 Task: Open an excel sheet with  and write heading  Product price data  Add product name:-  ' TOMS Shoe, UGG Shoe, Wolverine Shoe, Z-Coil Shoe, Adidas shoe, Gucci T-shirt, Louis Vuitton bag, Zara Shirt, H&M jeans, Chanel perfume. ' in October Last week sales are  5000 to 5050. product price in between:-  5000 to 10000. Save page analysisSalesByCategory
Action: Mouse moved to (71, 184)
Screenshot: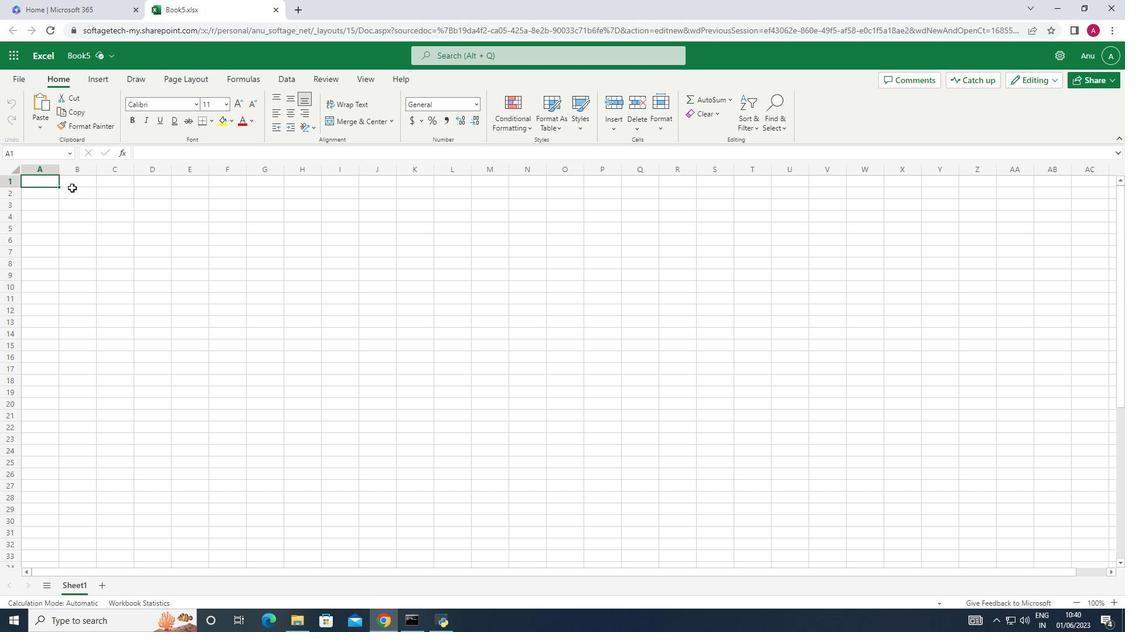 
Action: Mouse pressed left at (71, 184)
Screenshot: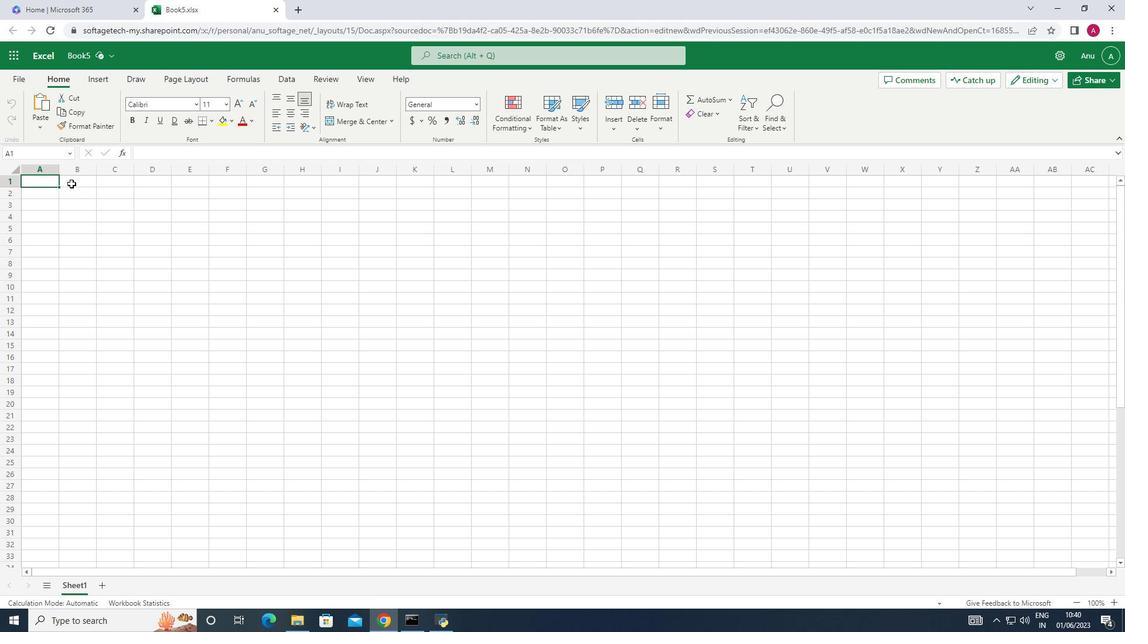 
Action: Key pressed <Key.shift>Product<Key.space><Key.shift>Price<Key.space><Key.shift>Data
Screenshot: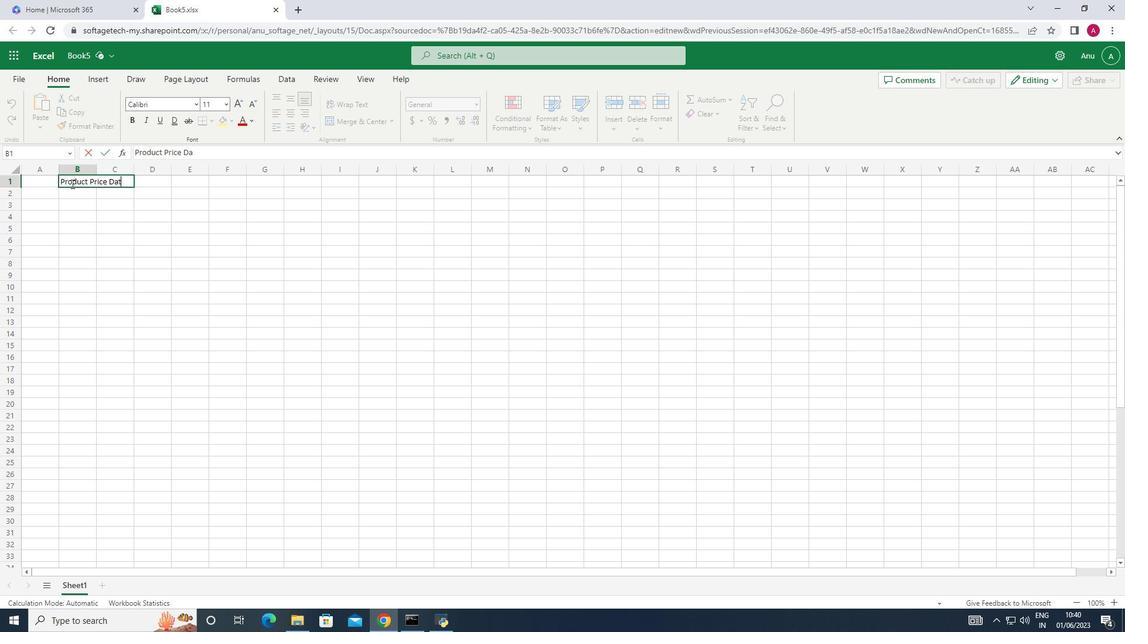 
Action: Mouse moved to (32, 195)
Screenshot: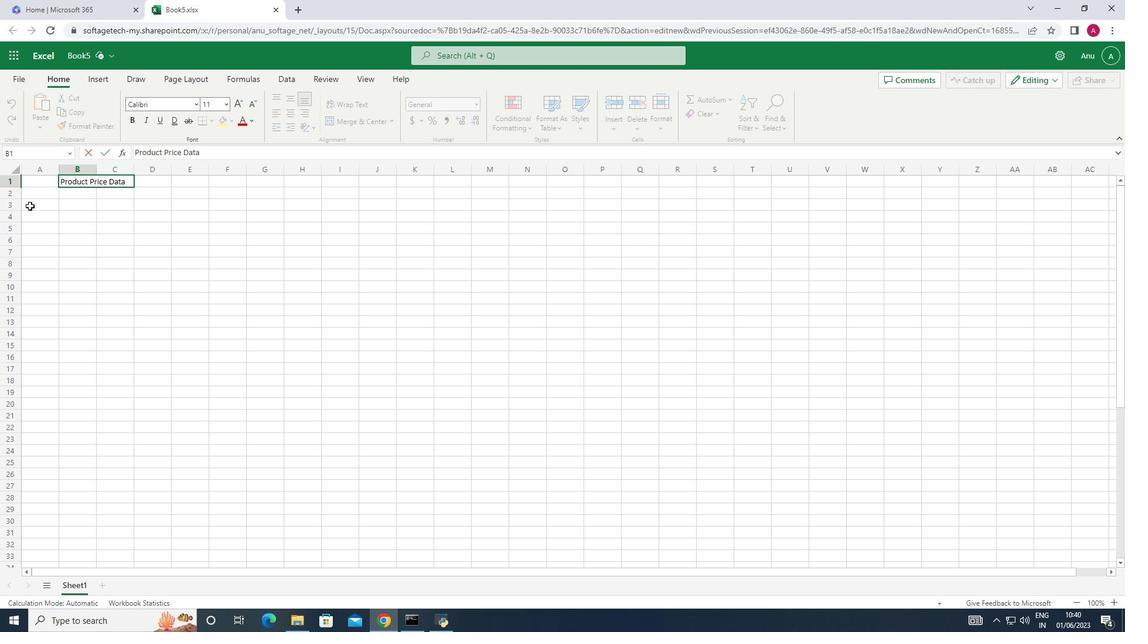 
Action: Mouse pressed left at (32, 195)
Screenshot: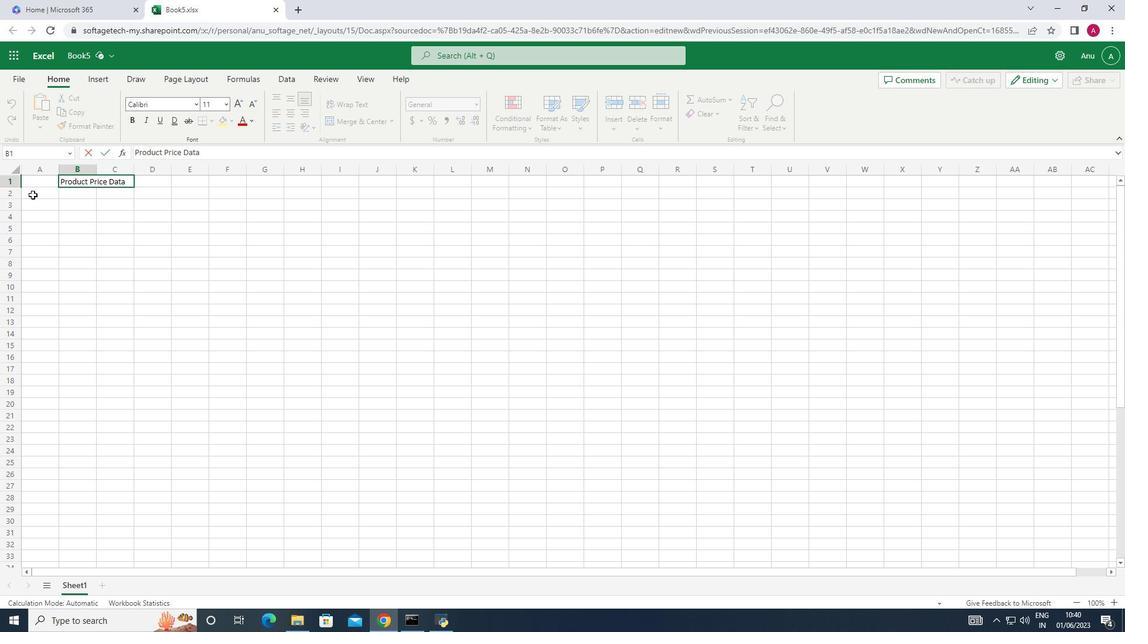 
Action: Key pressed <Key.shift>Product<Key.space><Key.shift>Name<Key.down><Key.shift>TOMS<Key.space><Key.shift>Shoe<Key.down><Key.shift_r>Ugg<Key.backspace><Key.backspace><Key.shift><Key.shift><Key.shift><Key.shift><Key.shift><Key.shift>GG<Key.shift><Key.shift><Key.shift><Key.shift><Key.shift><Key.shift><Key.shift><Key.shift><Key.shift><Key.shift><Key.shift><Key.shift><Key.shift><Key.shift><Key.shift><Key.shift><Key.shift><Key.shift><Key.shift><Key.shift><Key.shift><Key.shift><Key.shift><Key.shift><Key.shift><Key.shift><Key.shift><Key.shift><Key.shift><Key.shift><Key.shift><Key.shift><Key.shift><Key.space>SHOe<Key.backspace><Key.backspace><Key.backspace>hoe<Key.down><Key.shift><Key.shift><Key.shift><Key.shift><Key.shift><Key.shift><Key.shift><Key.shift><Key.shift>Wolverine<Key.space><Key.shift>Shoe<Key.down><Key.shift>Z-<Key.shift>Coil<Key.space><Key.shift>Shoe<Key.down><Key.shift>Adidas<Key.space><Key.shift>Shoe<Key.down><Key.shift>Gucci<Key.space><Key.shift>T-<Key.shift>Shirt<Key.down><Key.shift_r>Louis<Key.space><Key.shift>Vuitton<Key.space>bag<Key.down><Key.shift><Key.shift><Key.shift>Zara<Key.space><Key.shift>Shirt<Key.down><Key.shift_r><Key.shift_r><Key.shift_r><Key.shift_r><Key.shift_r><Key.shift_r><Key.shift_r><Key.shift_r><Key.shift_r>H<Key.shift><Key.shift><Key.shift><Key.shift><Key.shift><Key.shift><Key.shift><Key.shift><Key.shift><Key.shift><Key.shift><Key.shift><Key.shift><Key.shift><Key.shift><Key.shift><Key.shift><Key.shift><Key.shift><Key.shift><Key.shift><Key.shift><Key.shift><Key.shift><Key.shift><Key.shift><Key.shift><Key.shift><Key.shift><Key.shift><Key.shift><Key.shift><Key.shift><Key.shift><Key.shift><Key.shift><Key.shift><Key.shift><Key.shift><Key.shift><Key.shift><Key.shift><Key.shift><Key.shift><Key.shift><Key.shift><Key.shift><Key.shift><Key.shift><Key.shift>&<Key.shift_r>M<Key.space>jeans<Key.down><Key.shift>Chanel<Key.space>perfume
Screenshot: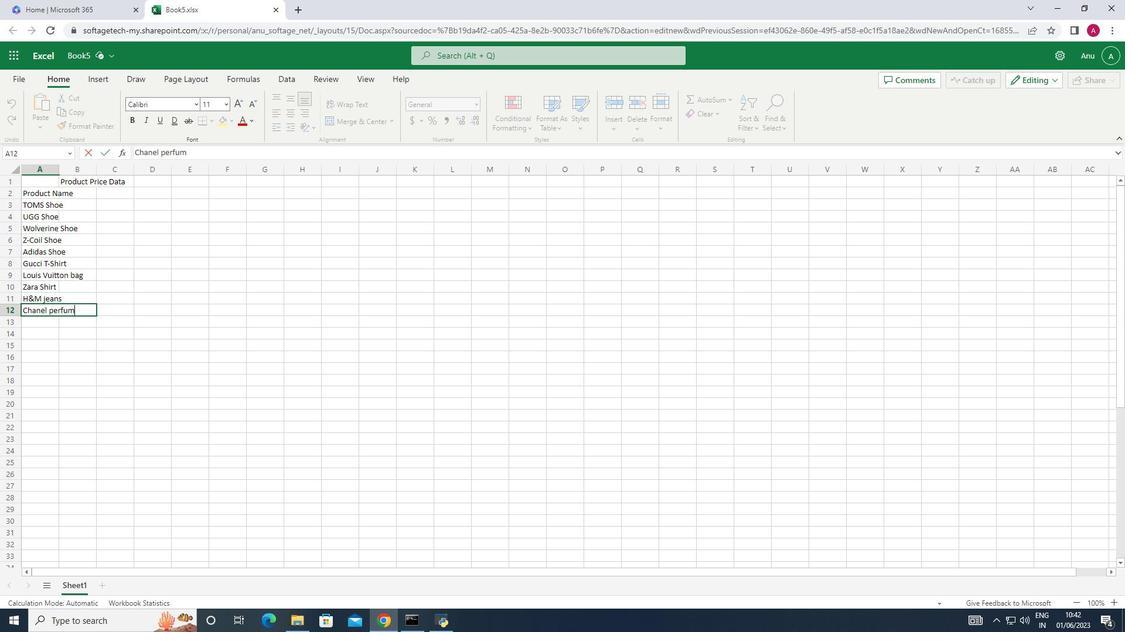 
Action: Mouse moved to (59, 169)
Screenshot: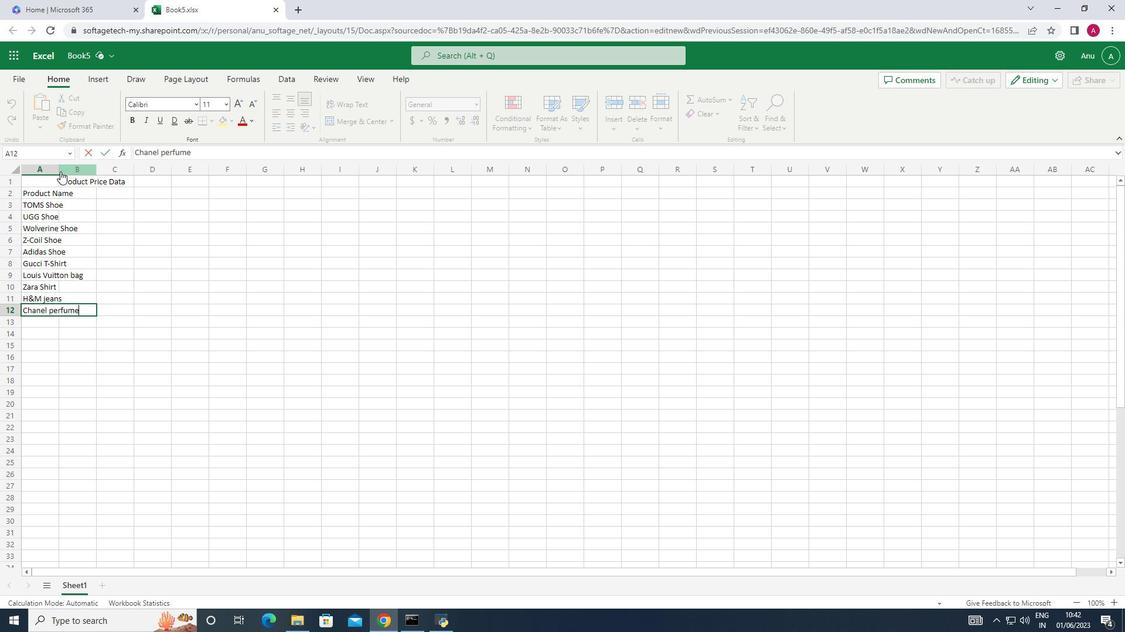 
Action: Mouse pressed left at (59, 169)
Screenshot: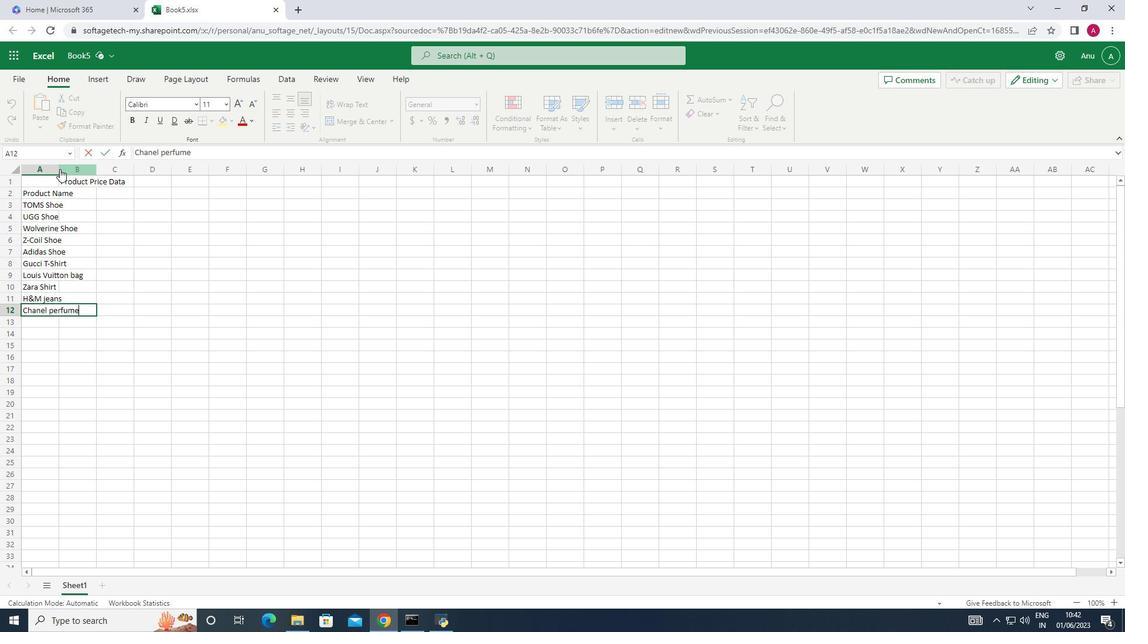
Action: Mouse moved to (57, 167)
Screenshot: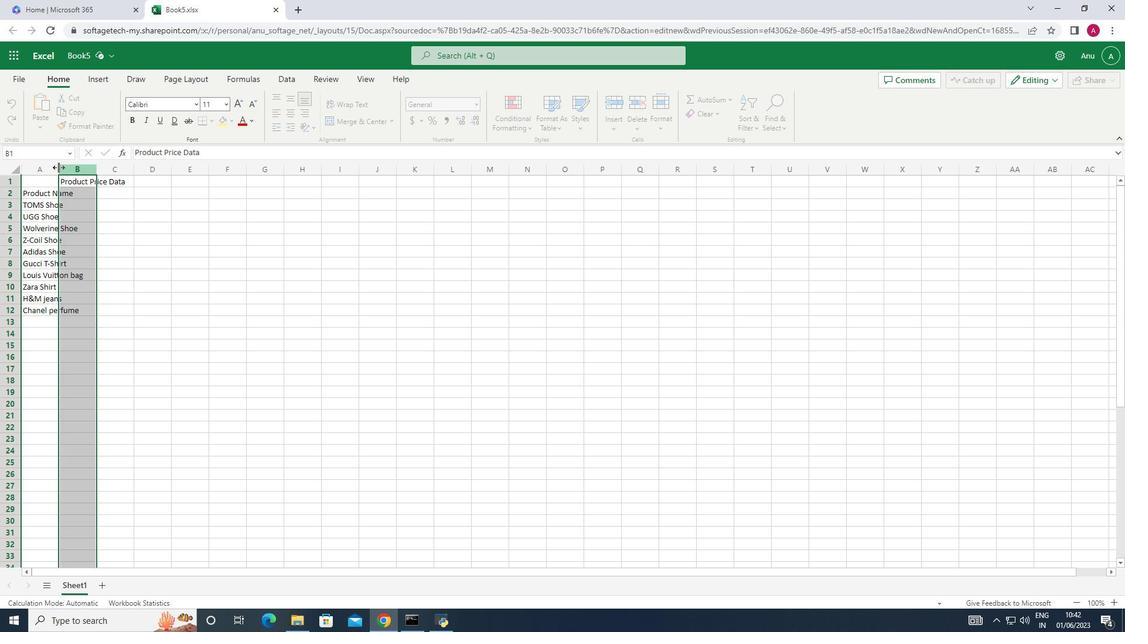 
Action: Mouse pressed left at (57, 167)
Screenshot: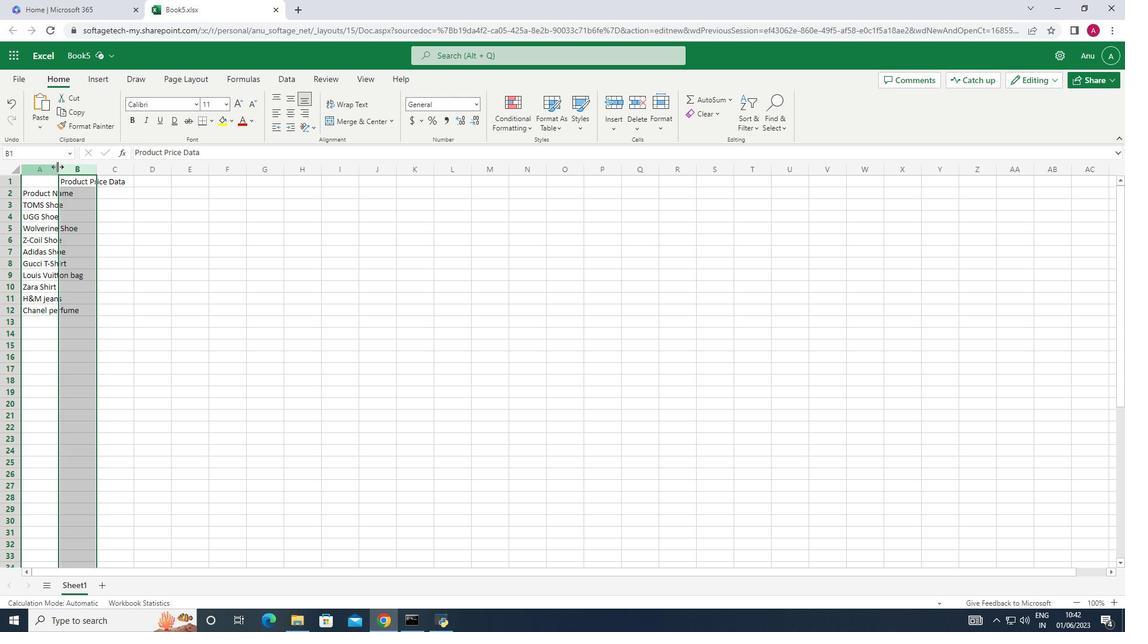 
Action: Mouse pressed left at (57, 167)
Screenshot: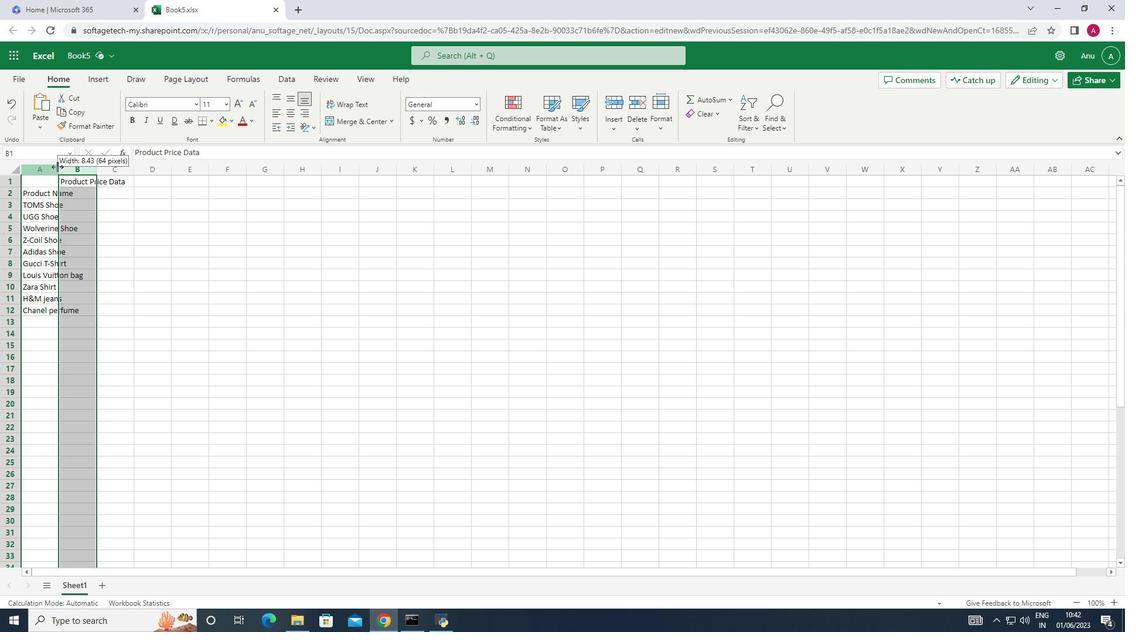 
Action: Mouse moved to (104, 196)
Screenshot: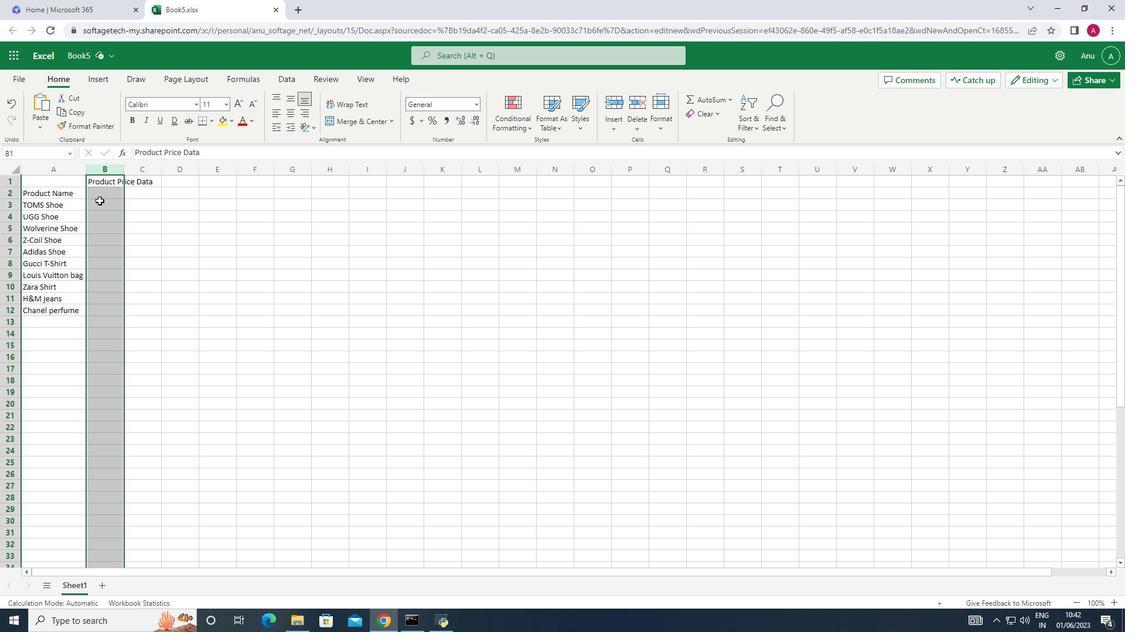 
Action: Mouse pressed left at (104, 196)
Screenshot: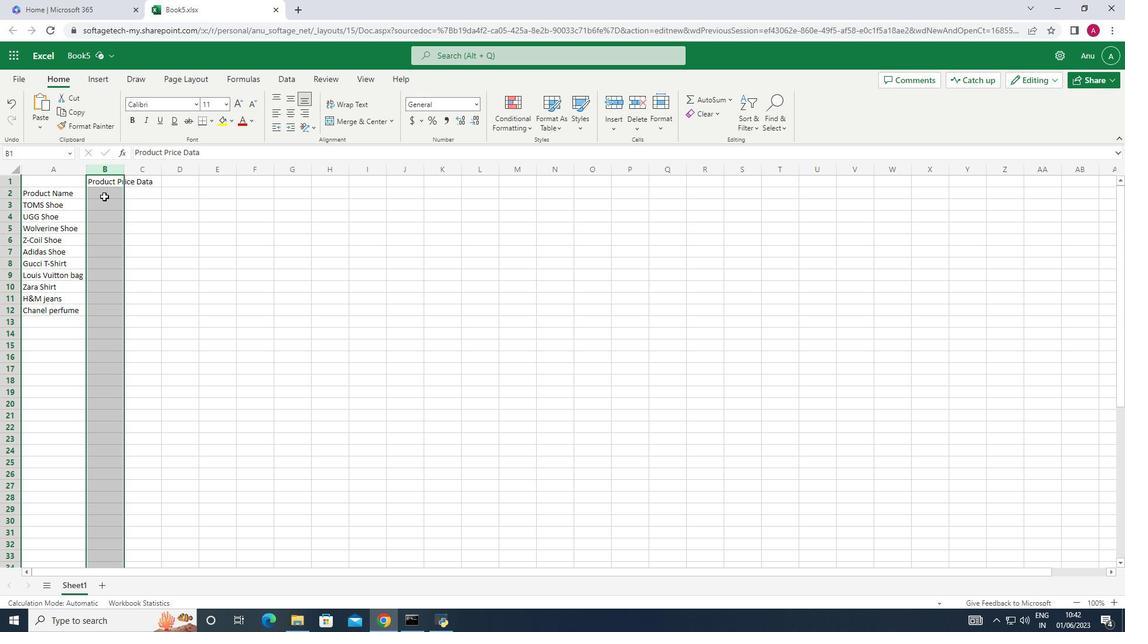 
Action: Key pressed <Key.shift_r>October<Key.space><Key.shift_r>Last<Key.space><Key.shift>Week<Key.space><Key.shift>Sales<Key.down>5000<Key.down>500<Key.backspace>11<Key.down>5021<Key.down>5025<Key.down>5035<Key.down>5038<Key.down>5040<Key.down>5042<Key.down>5045<Key.down>5050
Screenshot: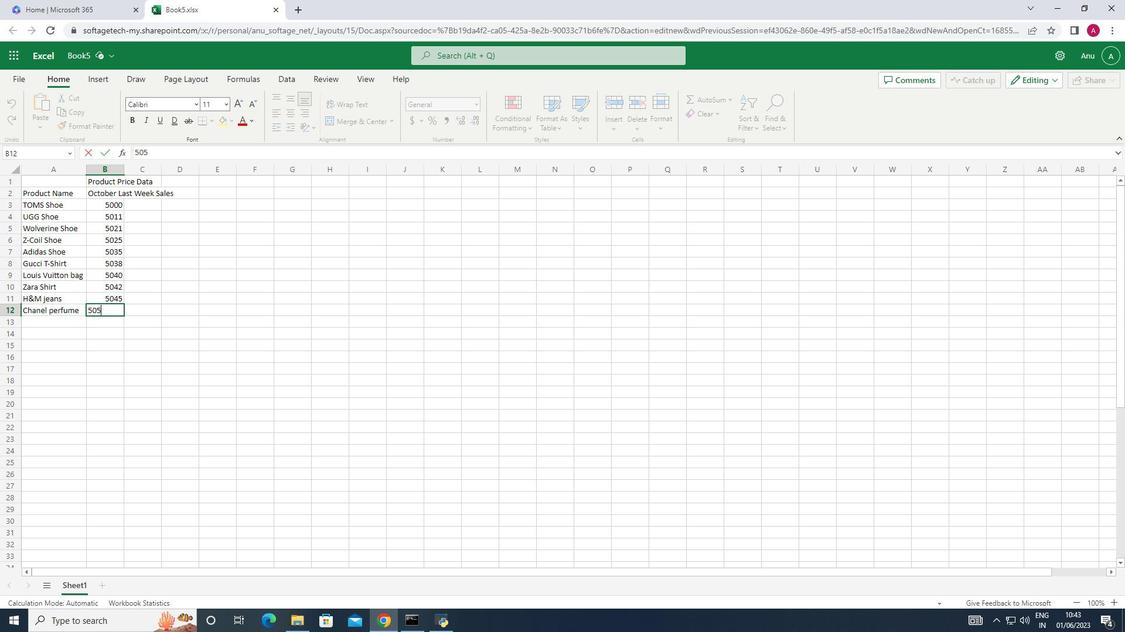 
Action: Mouse moved to (148, 202)
Screenshot: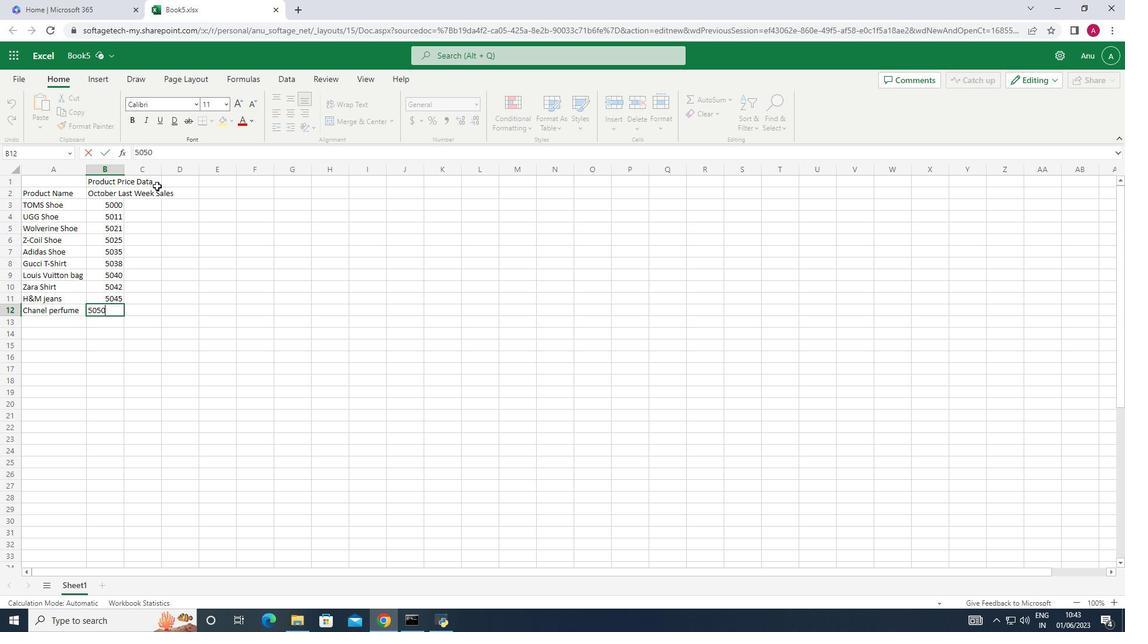 
Action: Mouse pressed left at (148, 202)
Screenshot: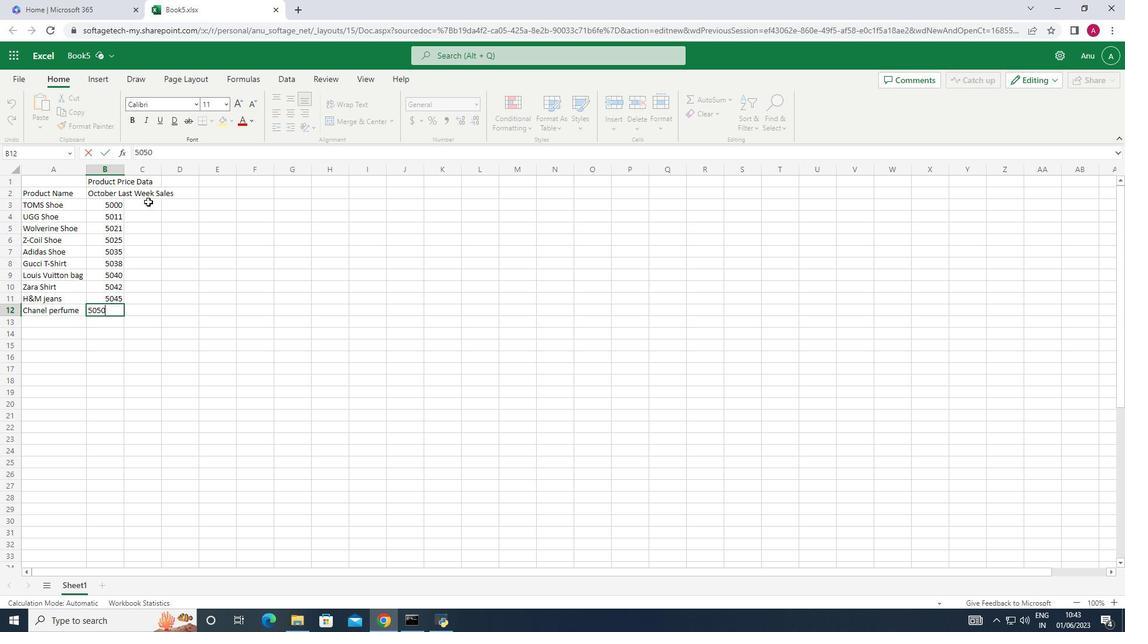 
Action: Mouse moved to (124, 169)
Screenshot: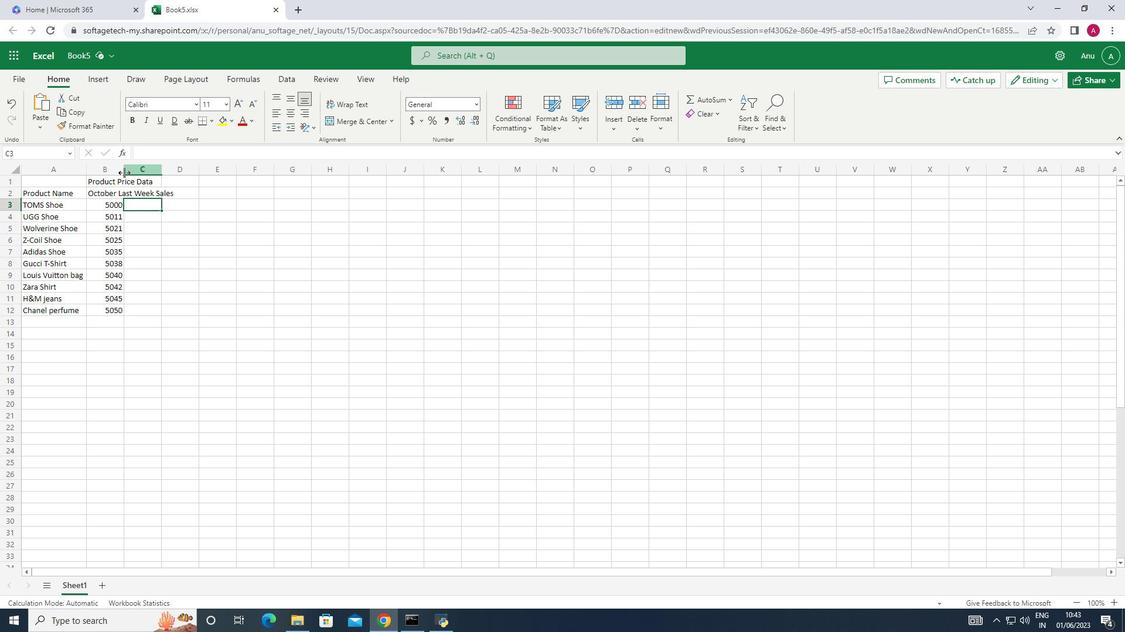 
Action: Mouse pressed left at (124, 169)
Screenshot: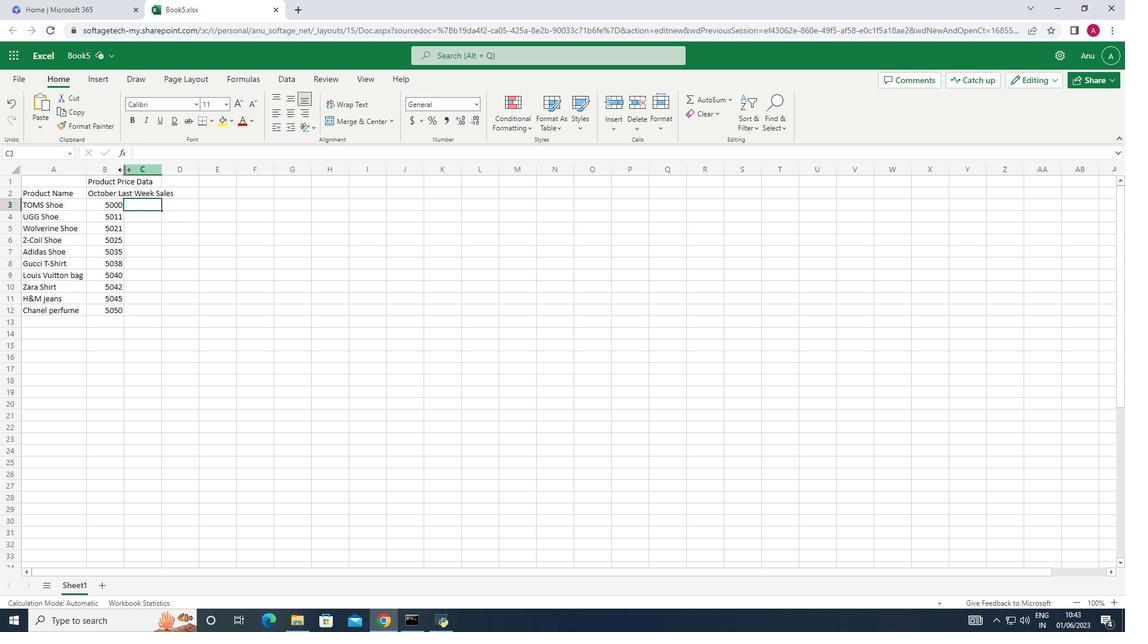 
Action: Mouse pressed left at (124, 169)
Screenshot: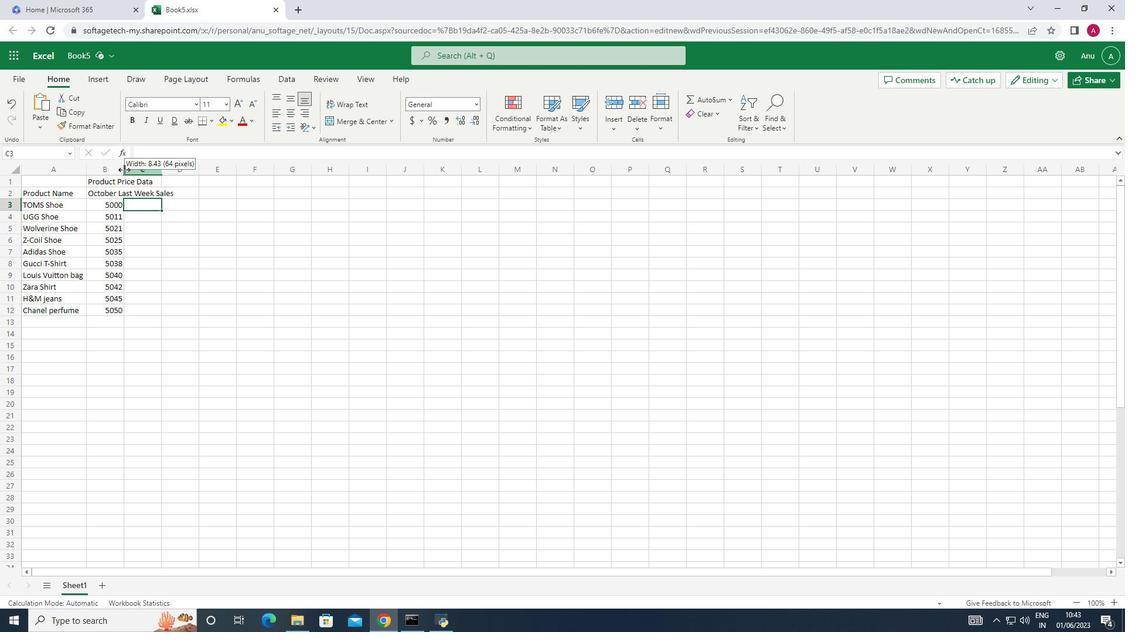 
Action: Mouse moved to (191, 188)
Screenshot: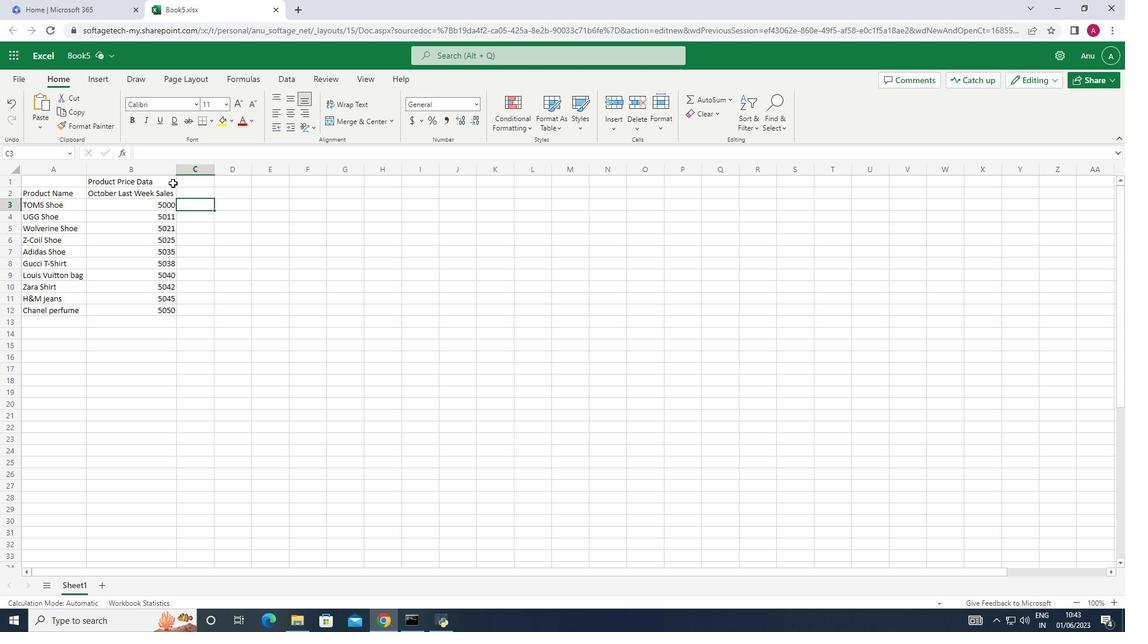 
Action: Mouse pressed left at (191, 188)
Screenshot: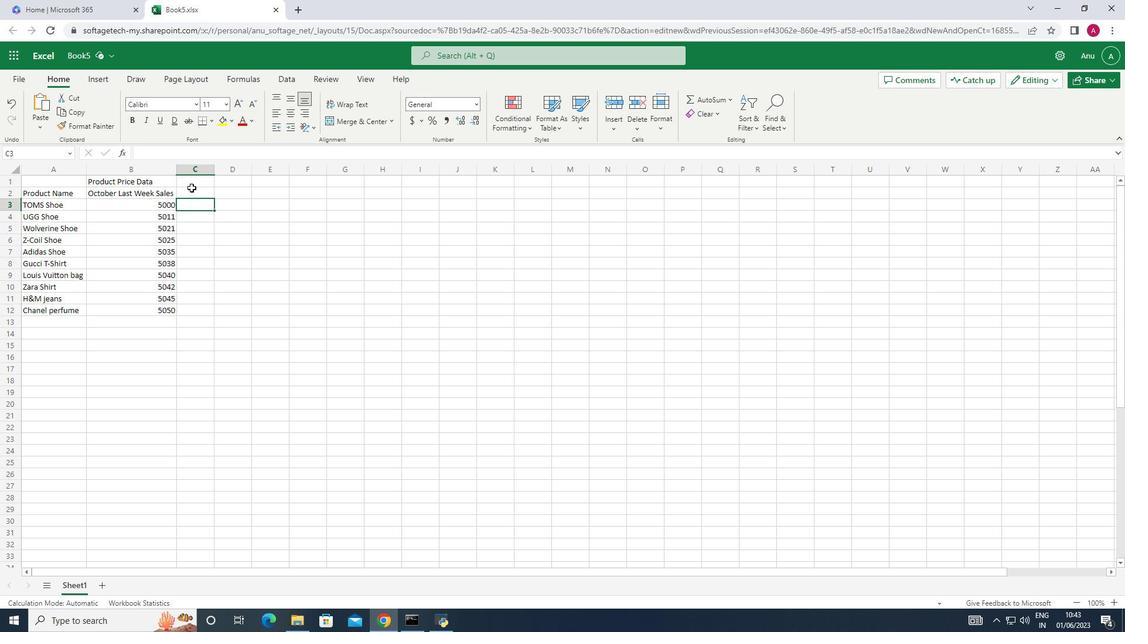 
Action: Mouse moved to (193, 192)
Screenshot: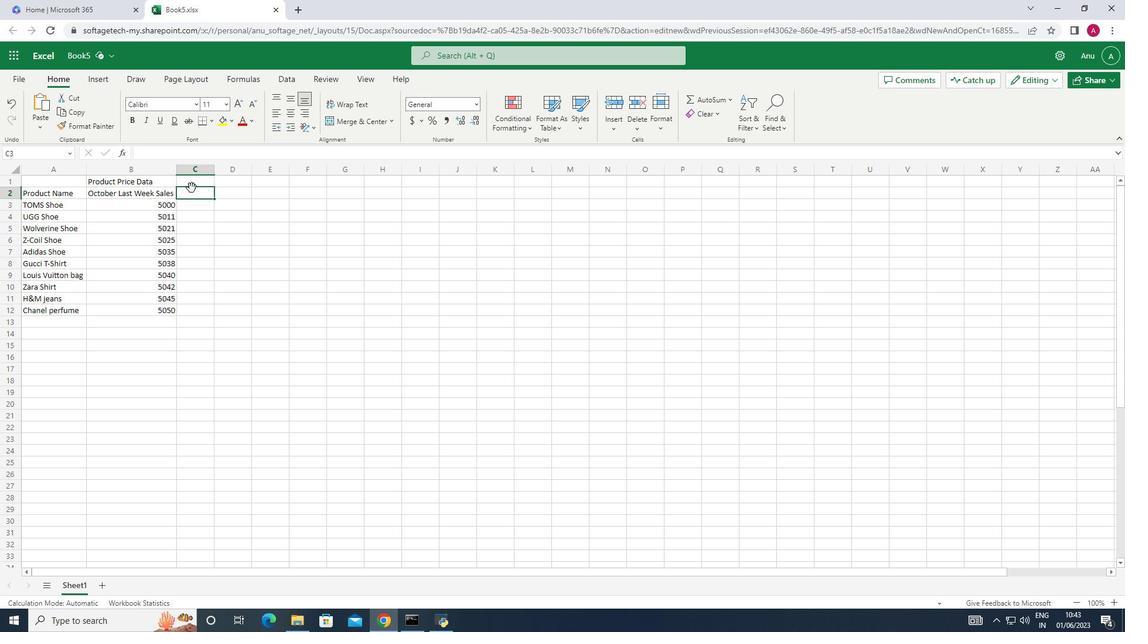 
Action: Key pressed <Key.shift_r>Product<Key.space><Key.shift_r>Price<Key.down>5000<Key.down>5500<Key.down>6500<Key.down>7000<Key.down>7200<Key.down>78<Key.backspace>500<Key.down>8000<Key.down>8800<Key.down>9000<Key.left><Key.down>1ctrl+Z<'\x1a'>ctrl+Z5050<Key.right>10000
Screenshot: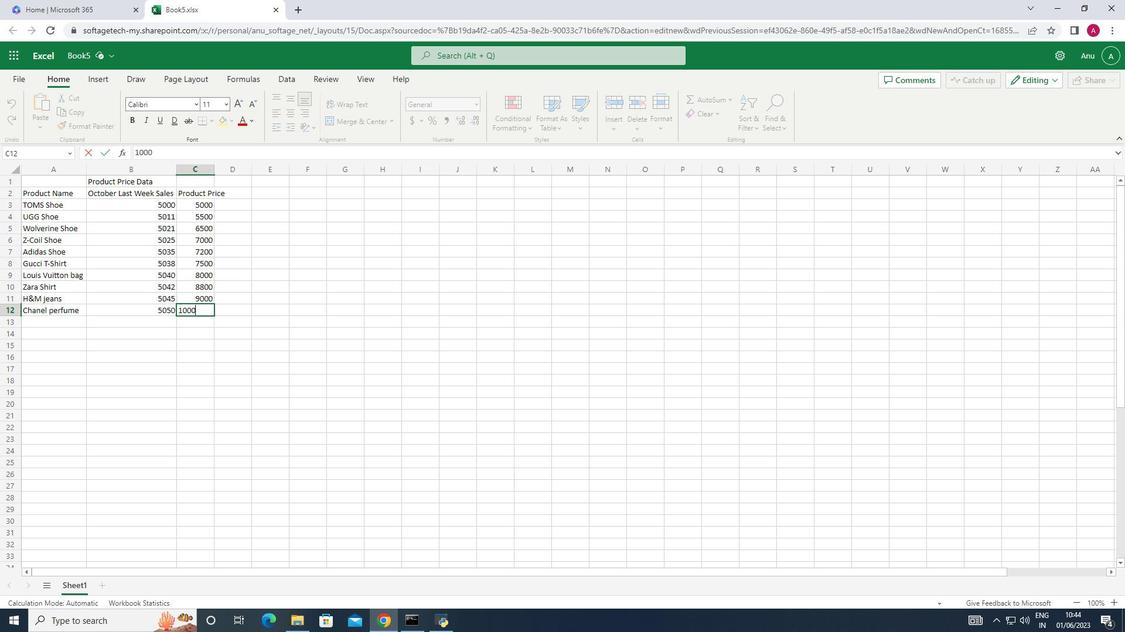 
Action: Mouse moved to (257, 230)
Screenshot: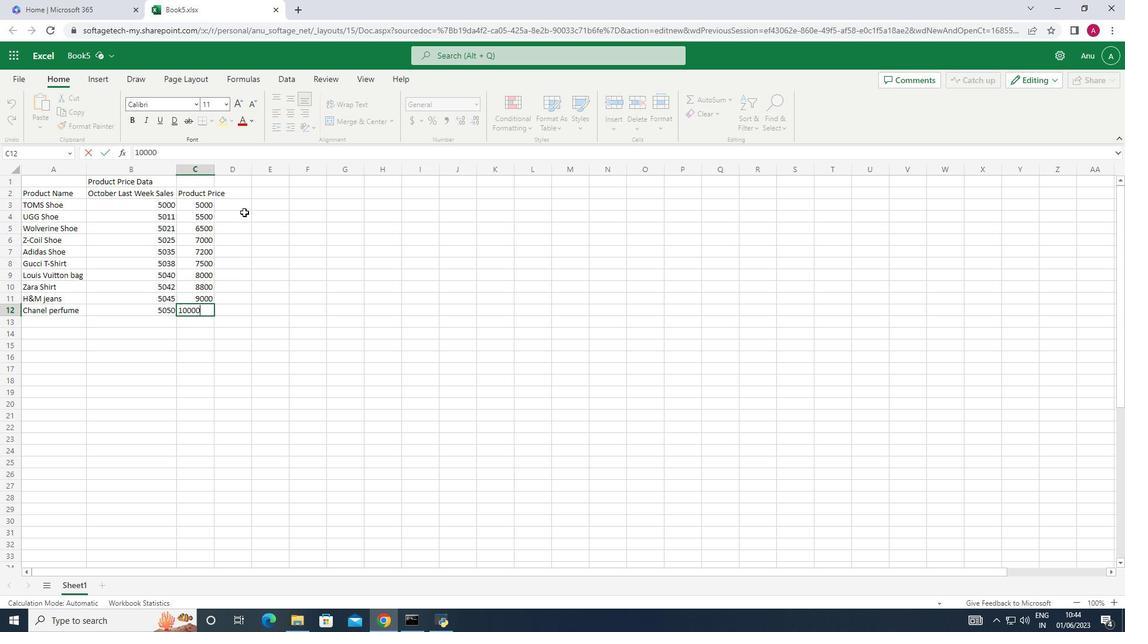 
Action: Mouse pressed left at (257, 230)
Screenshot: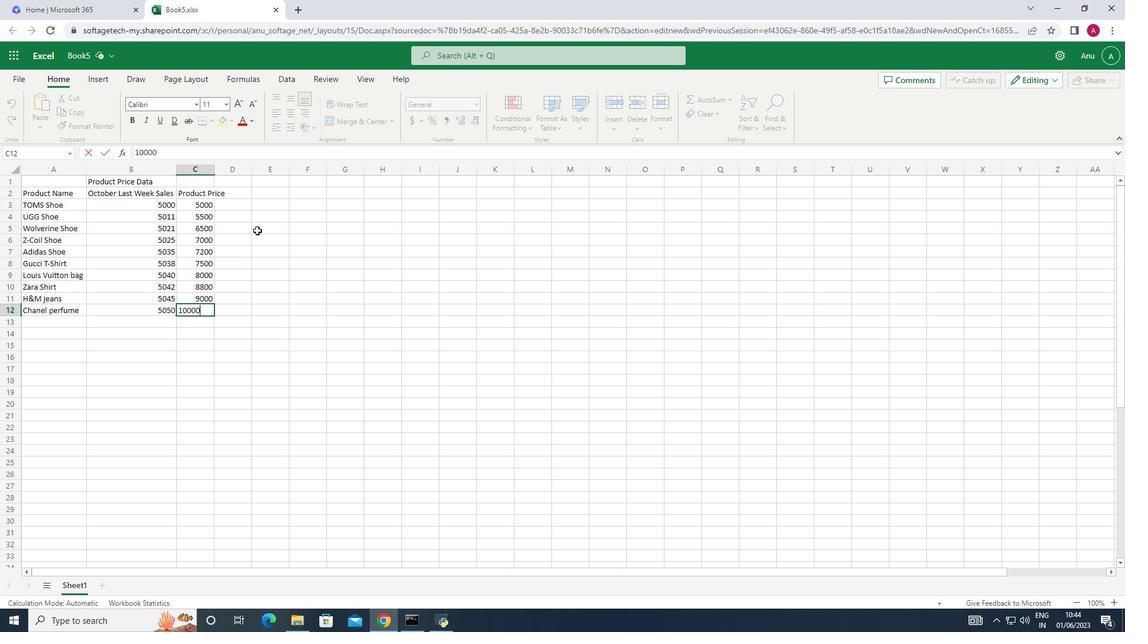 
Action: Mouse moved to (212, 169)
Screenshot: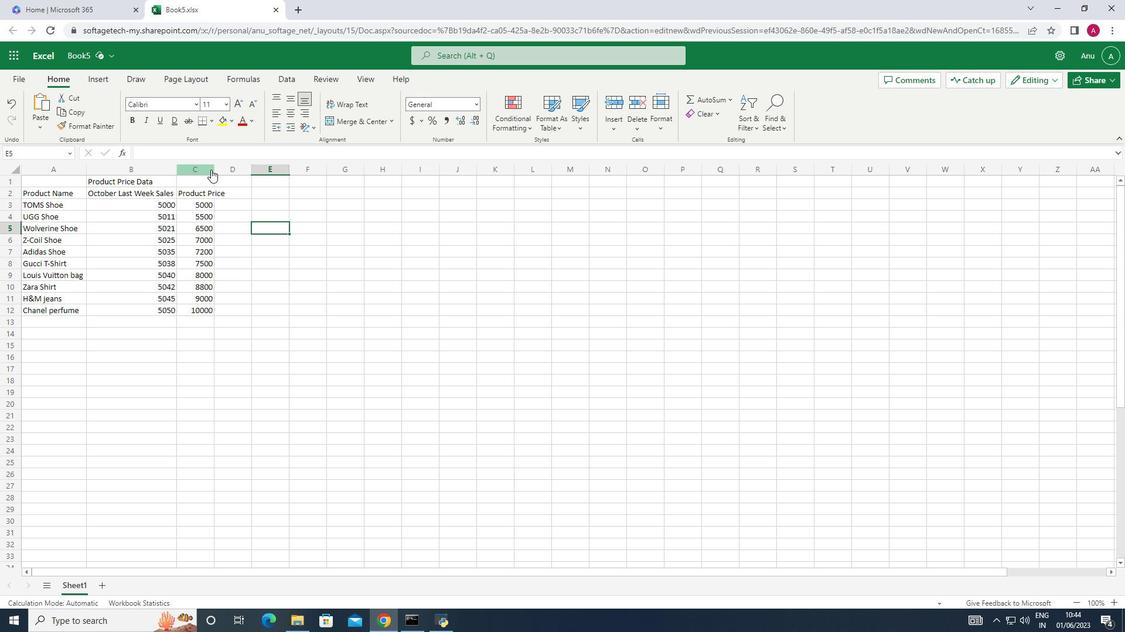 
Action: Mouse pressed left at (212, 169)
Screenshot: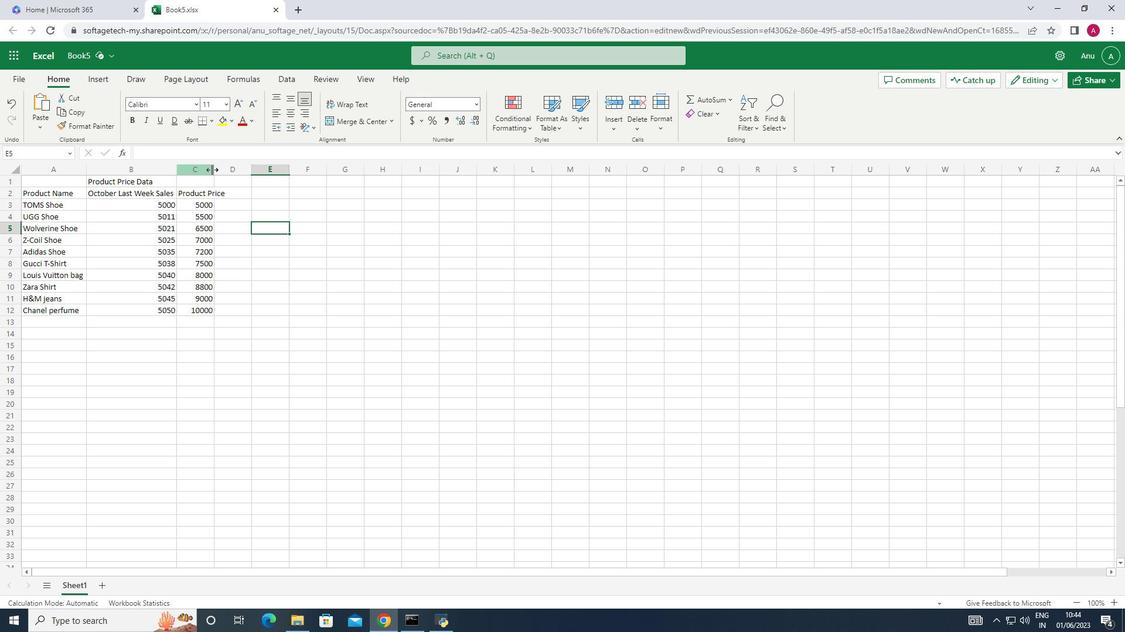 
Action: Mouse pressed left at (212, 169)
Screenshot: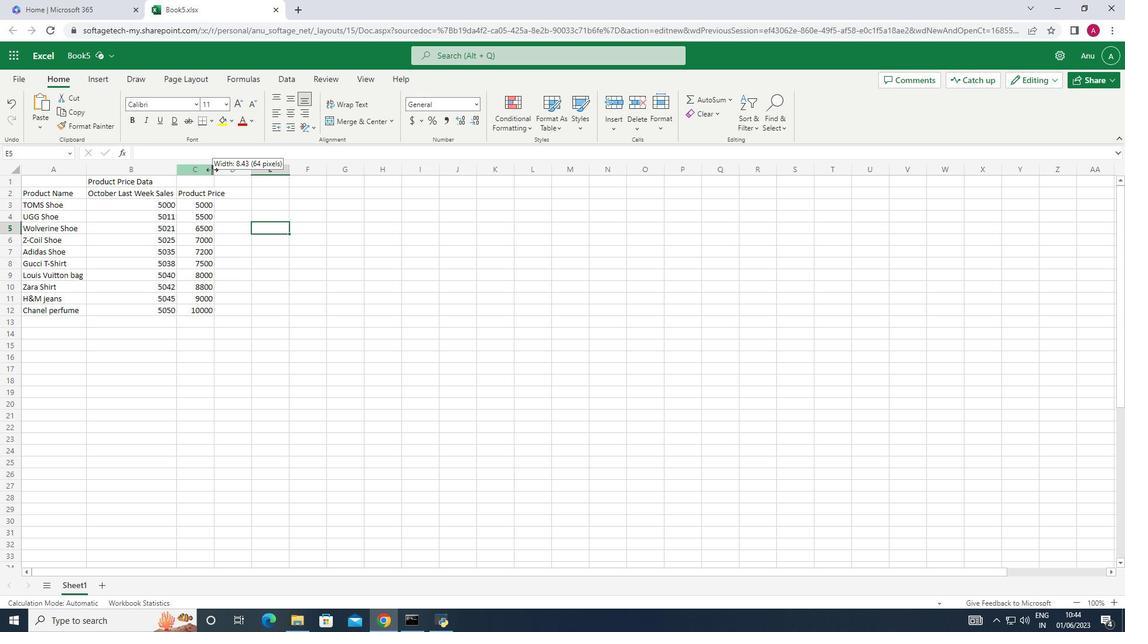 
Action: Mouse moved to (24, 75)
Screenshot: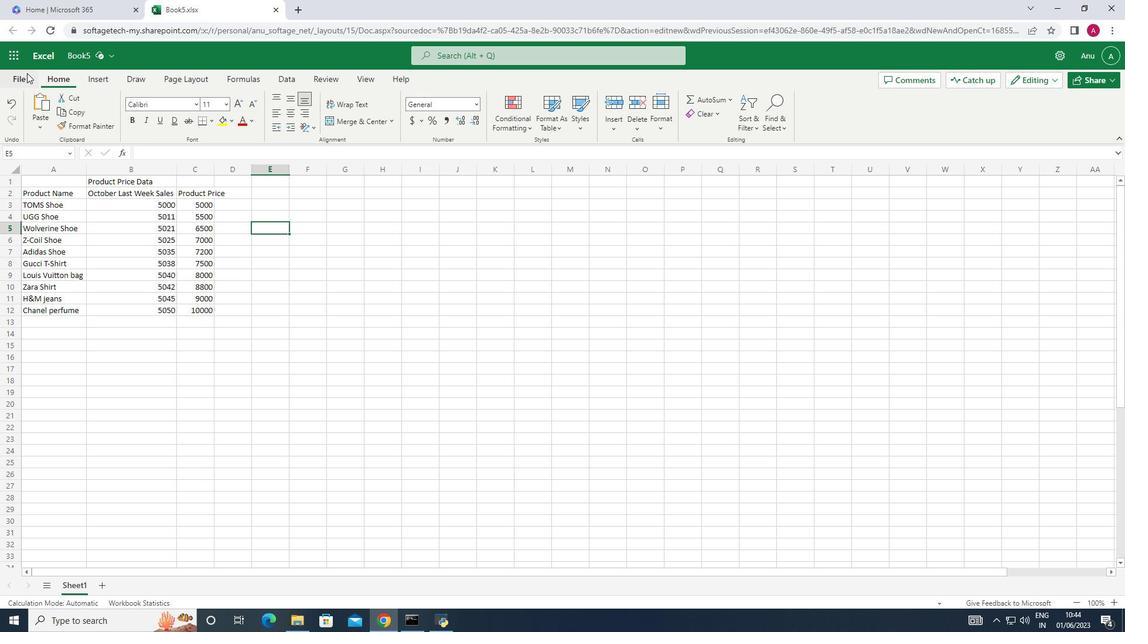 
Action: Mouse pressed left at (24, 75)
Screenshot: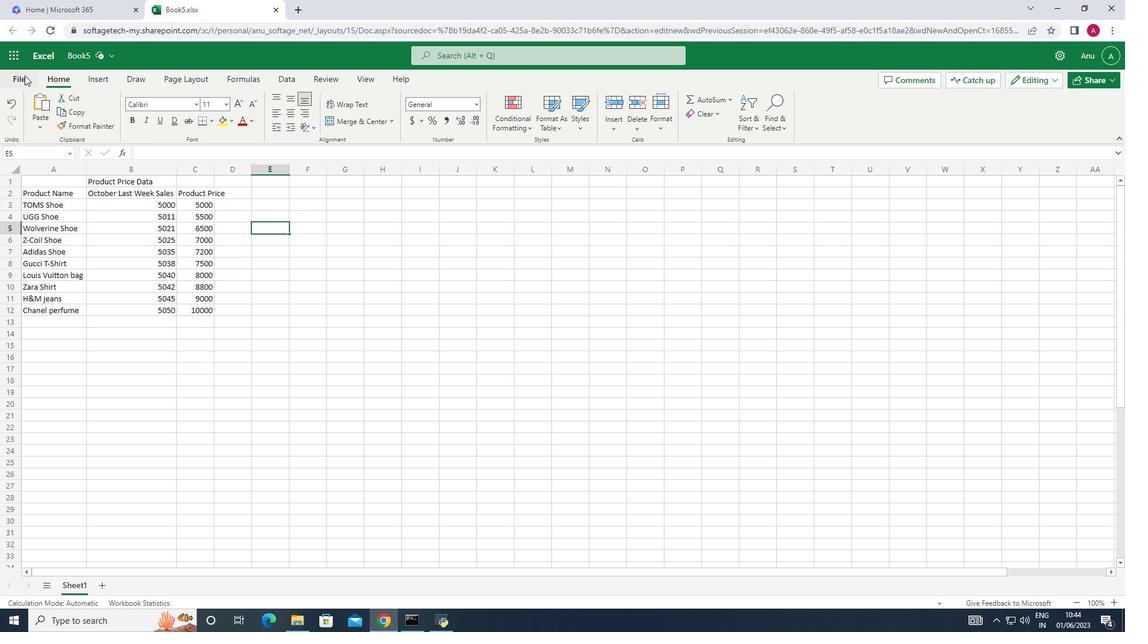 
Action: Mouse moved to (42, 193)
Screenshot: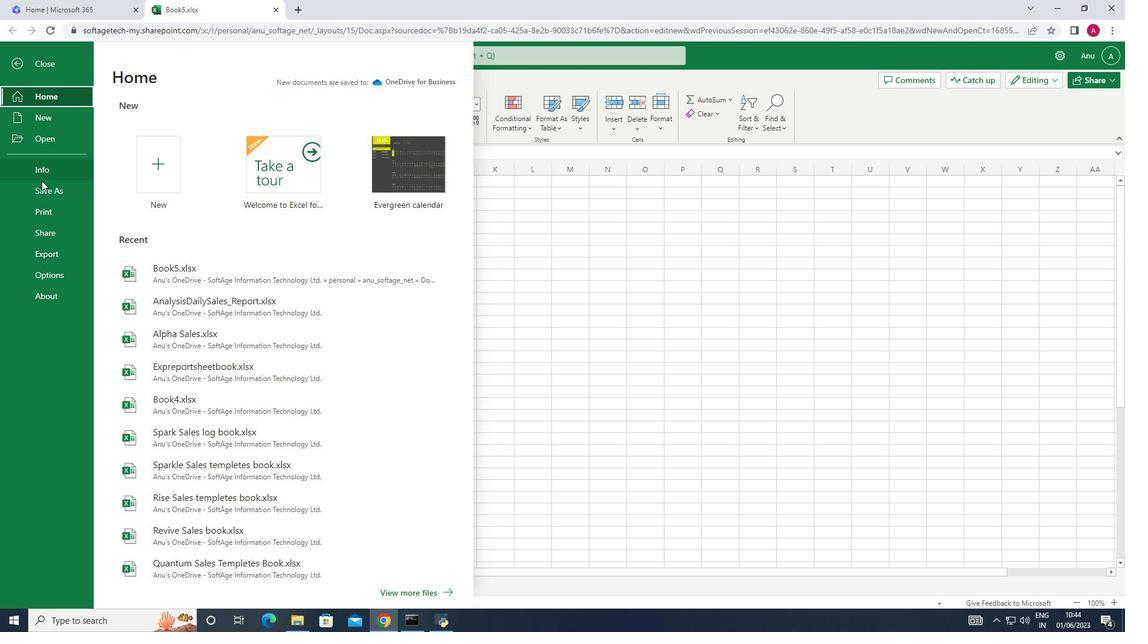 
Action: Mouse pressed left at (42, 193)
Screenshot: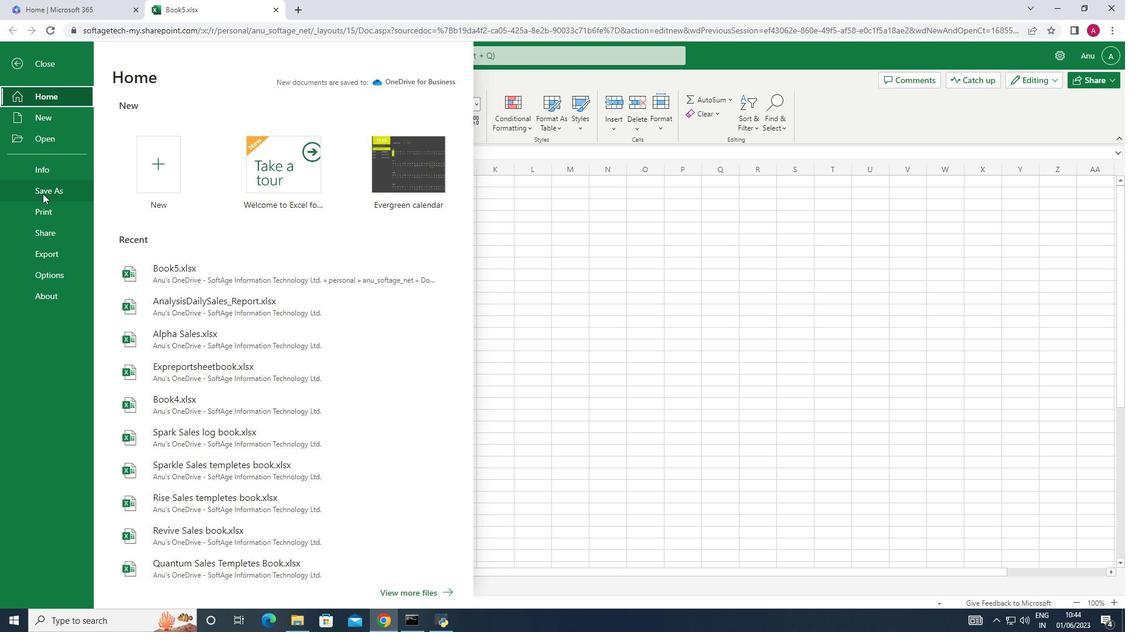 
Action: Mouse moved to (196, 156)
Screenshot: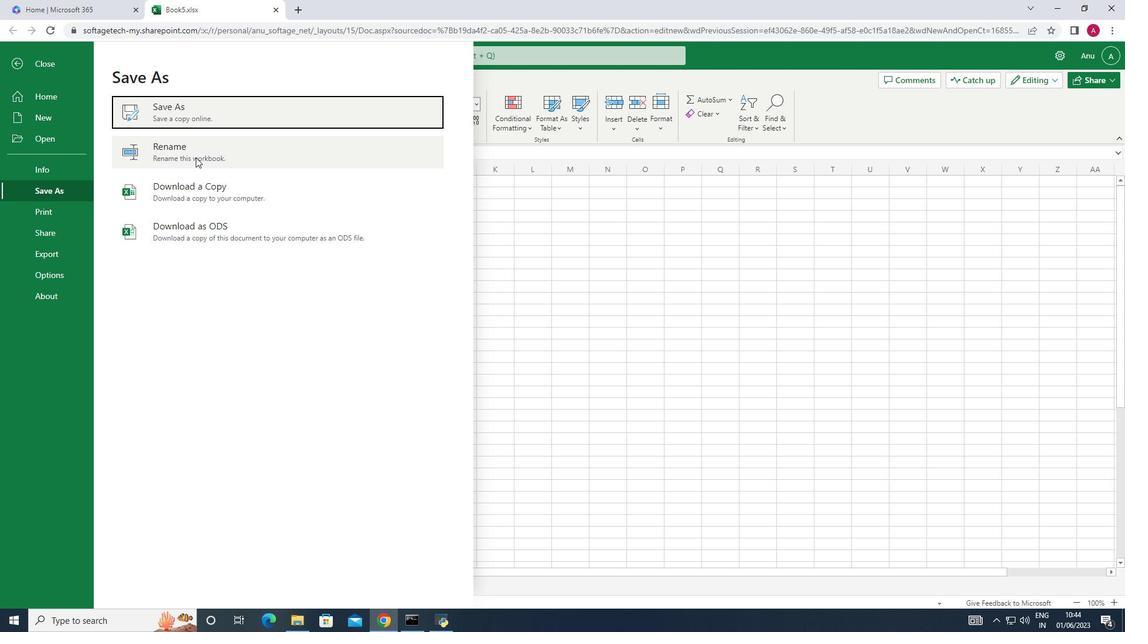 
Action: Mouse pressed left at (196, 156)
Screenshot: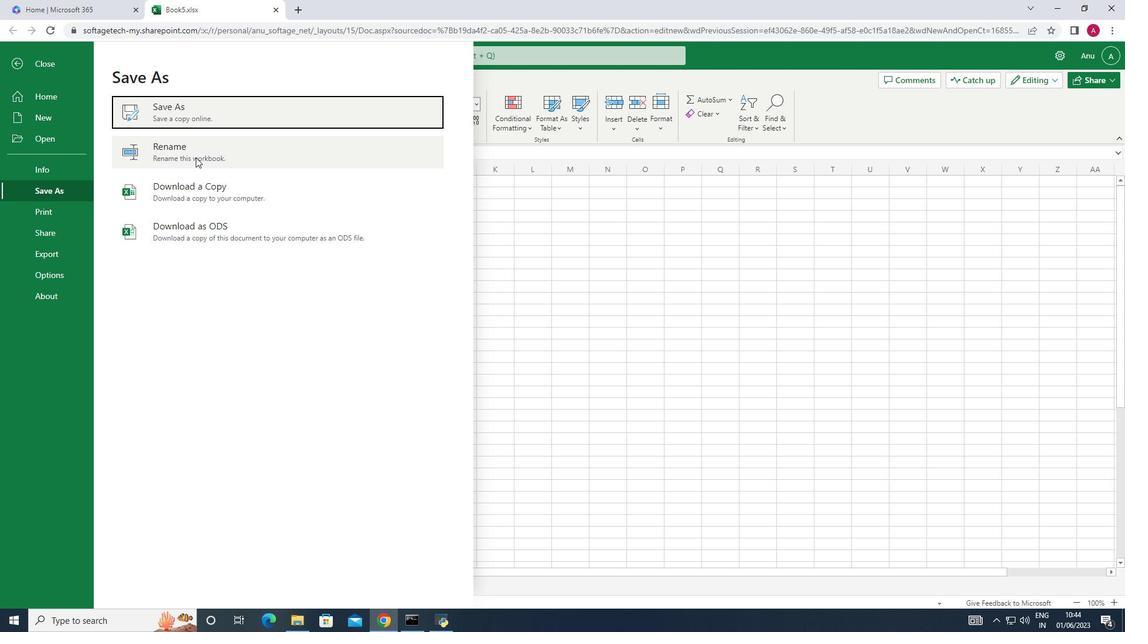 
Action: Mouse moved to (79, 110)
Screenshot: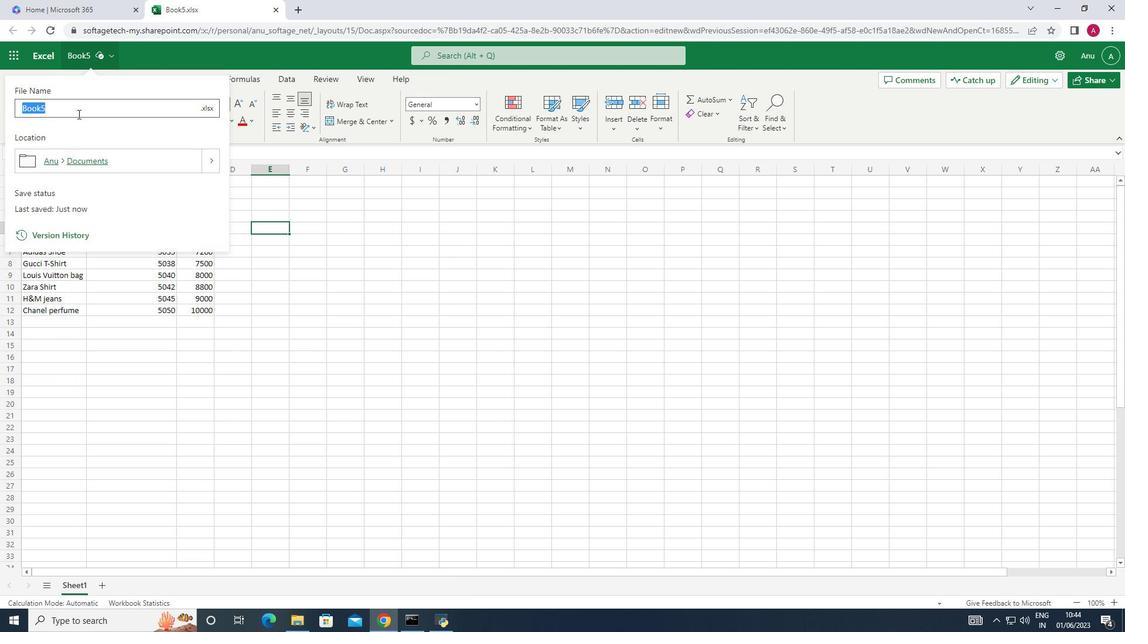 
Action: Key pressed <Key.shift>Analysis<Key.shift>Sales<Key.shift>By<Key.shift>Category<Key.enter>
Screenshot: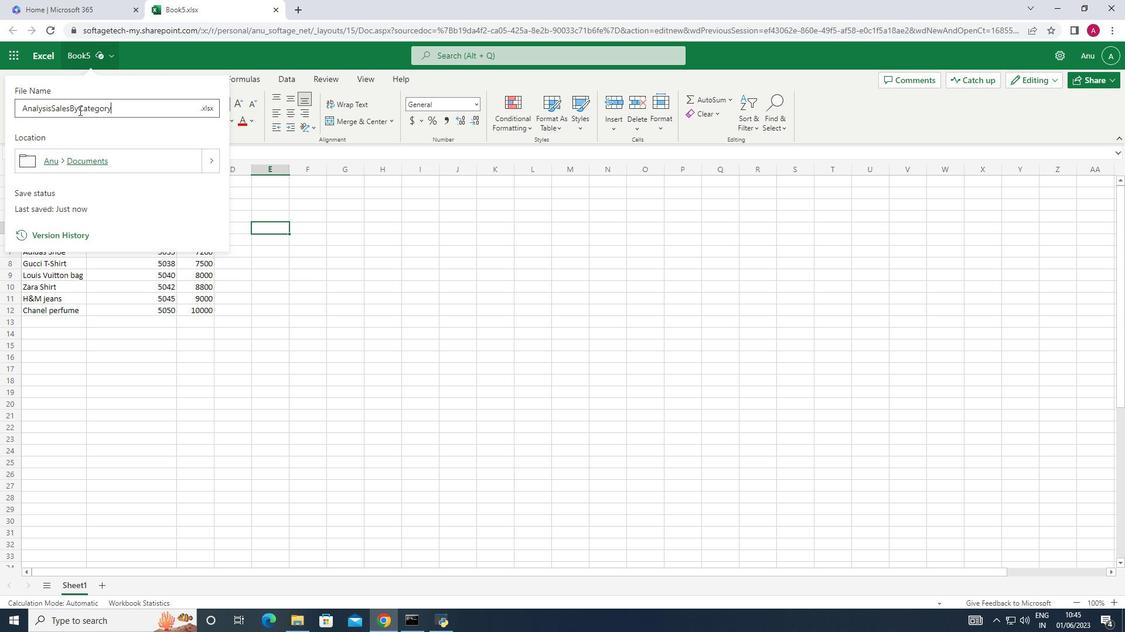 
